 Task: Create a scrum project AgileFalcon. Add to scrum project AgileFalcon a team member softage.3@softage.net and assign as Project Lead. Add to scrum project AgileFalcon a team member softage.4@softage.net
Action: Mouse moved to (169, 51)
Screenshot: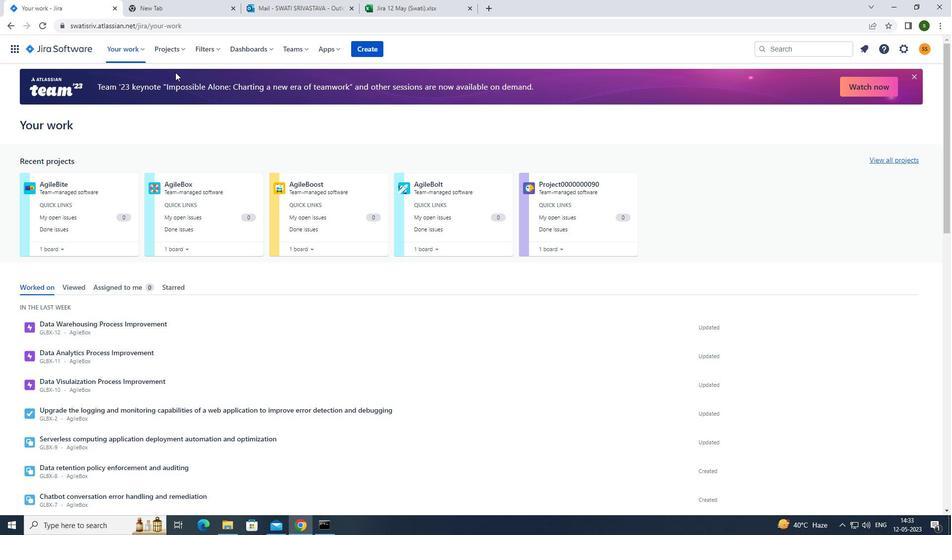 
Action: Mouse pressed left at (169, 51)
Screenshot: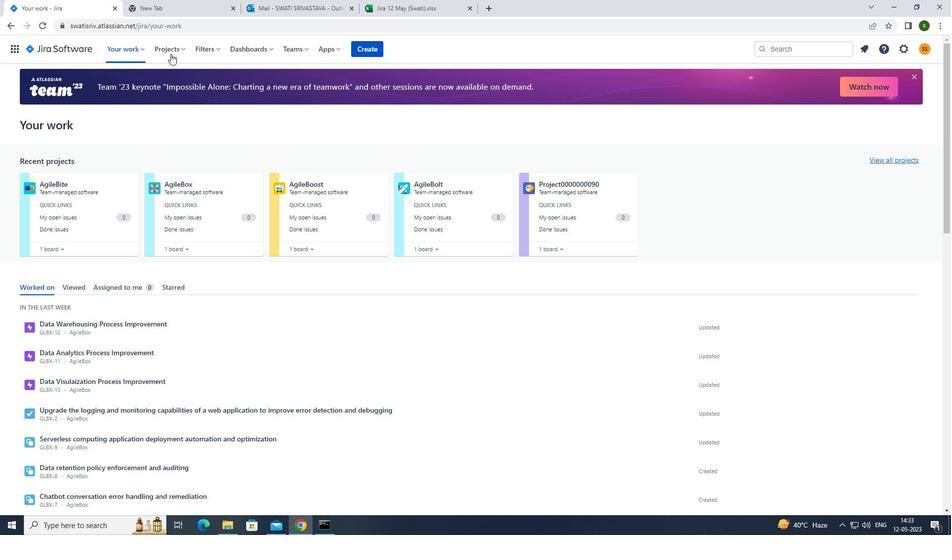 
Action: Mouse moved to (204, 250)
Screenshot: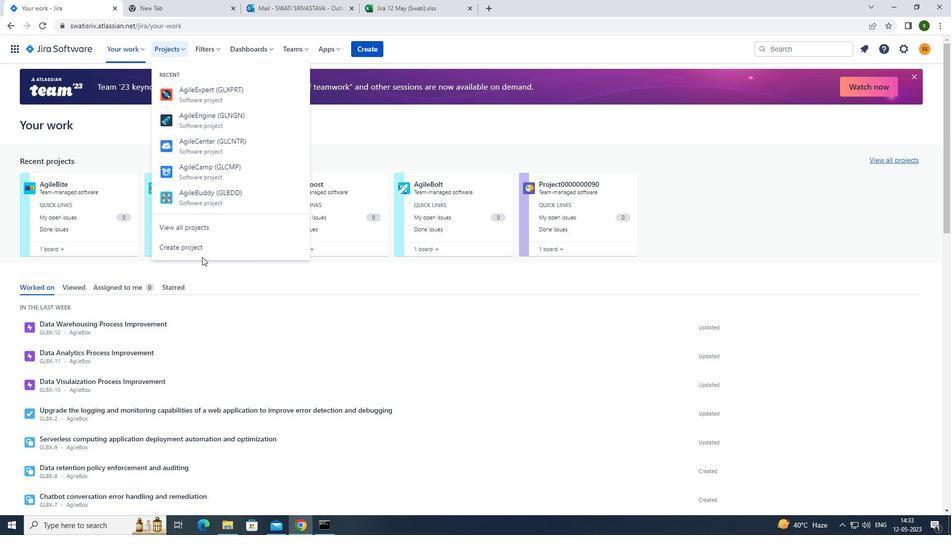 
Action: Mouse pressed left at (204, 250)
Screenshot: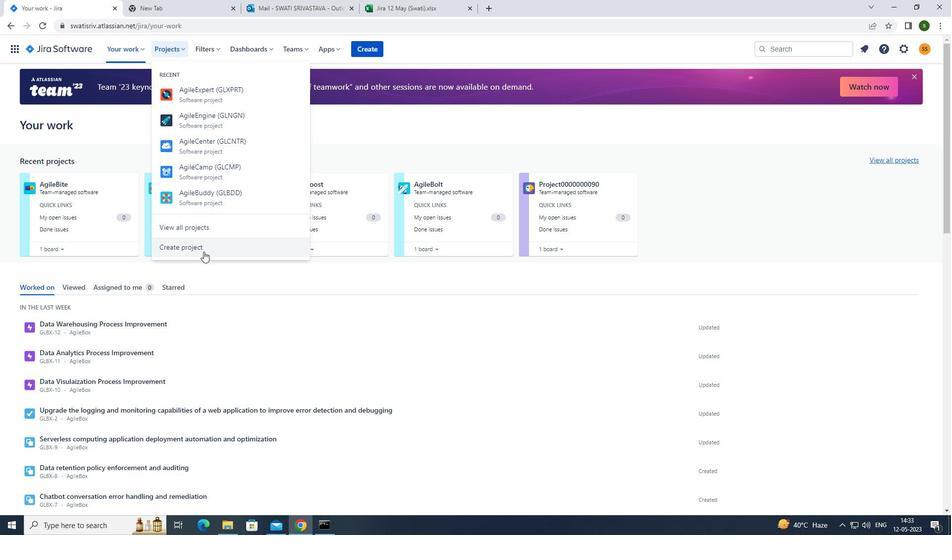 
Action: Mouse moved to (558, 245)
Screenshot: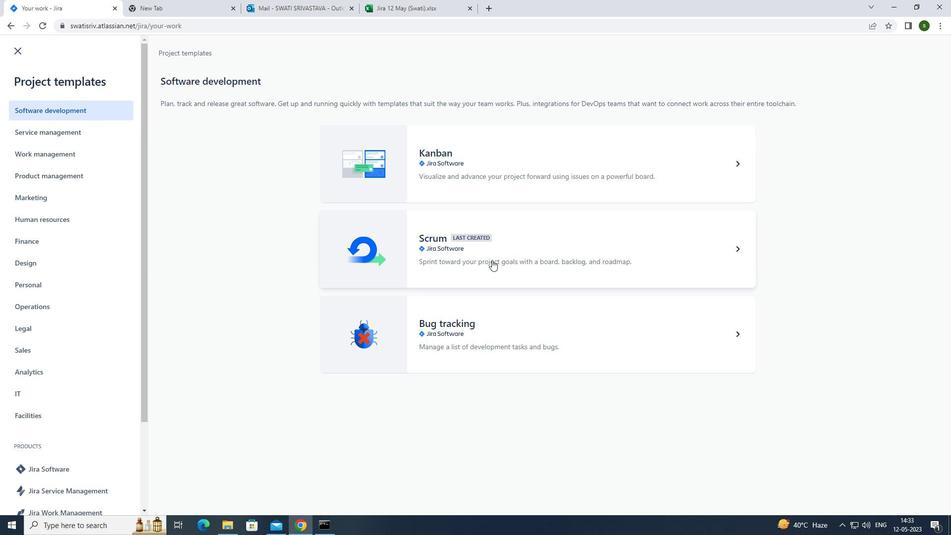 
Action: Mouse pressed left at (558, 245)
Screenshot: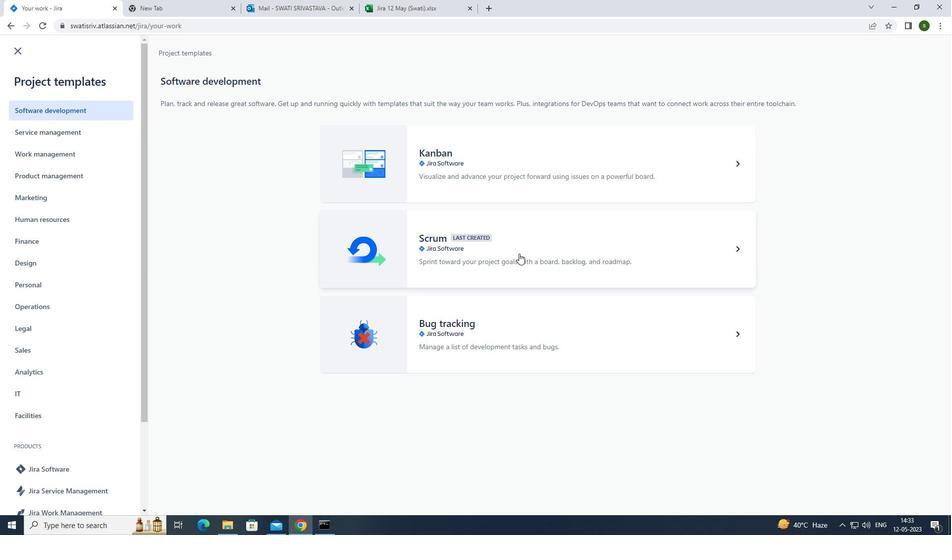 
Action: Mouse moved to (751, 490)
Screenshot: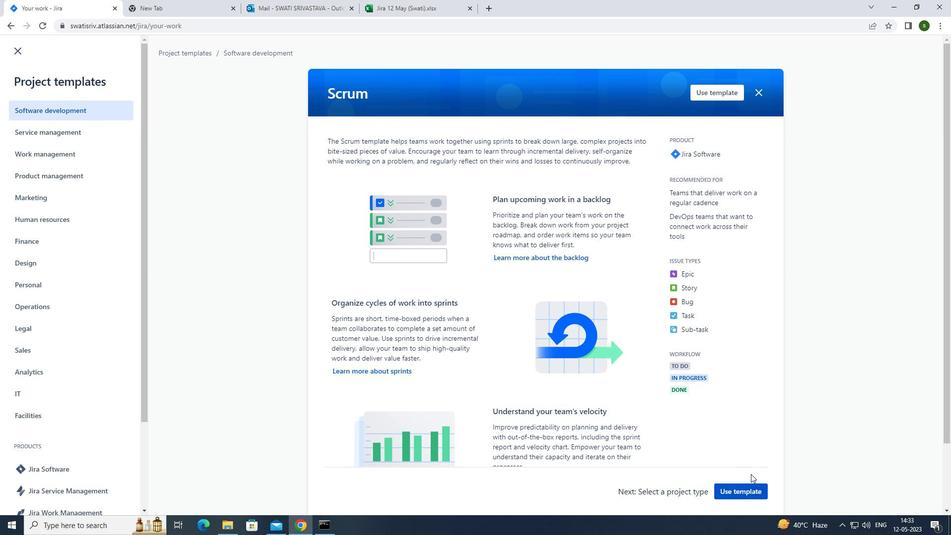 
Action: Mouse pressed left at (751, 490)
Screenshot: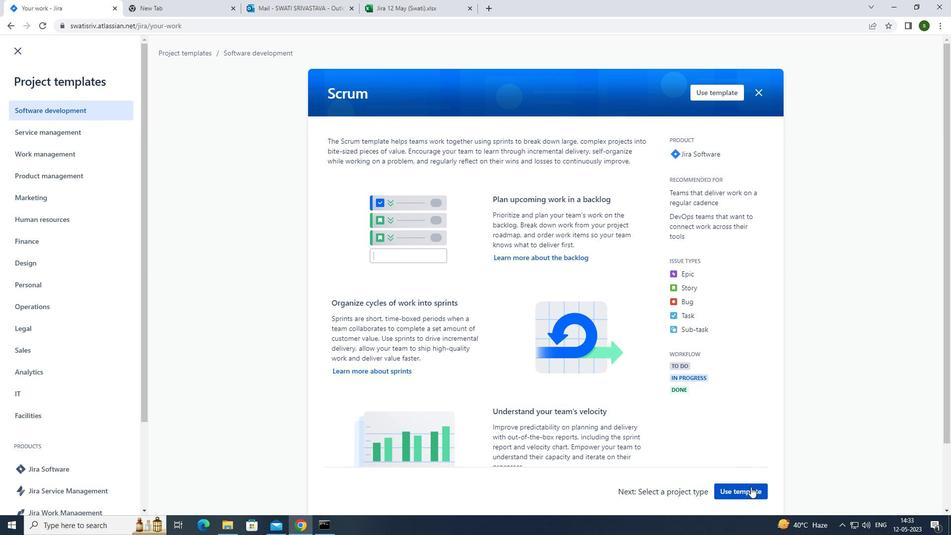 
Action: Mouse moved to (401, 485)
Screenshot: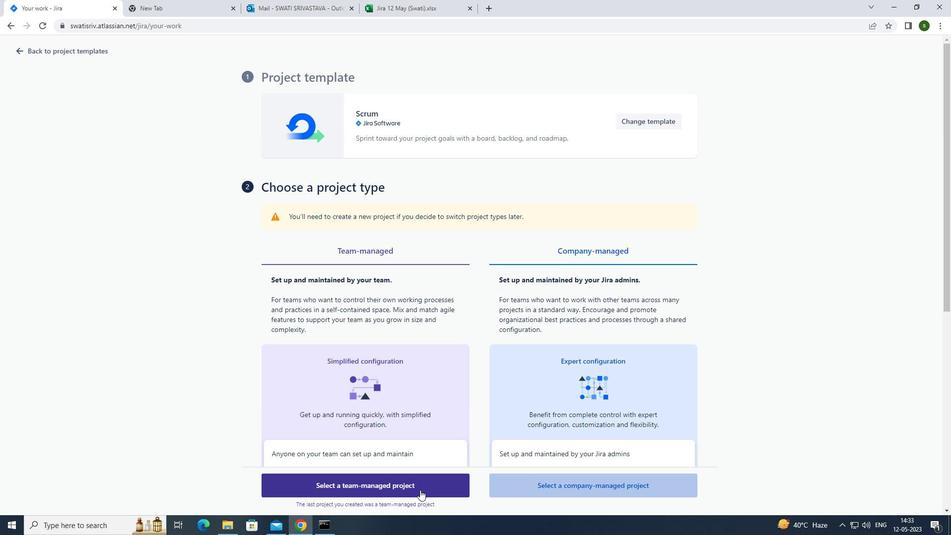 
Action: Mouse pressed left at (401, 485)
Screenshot: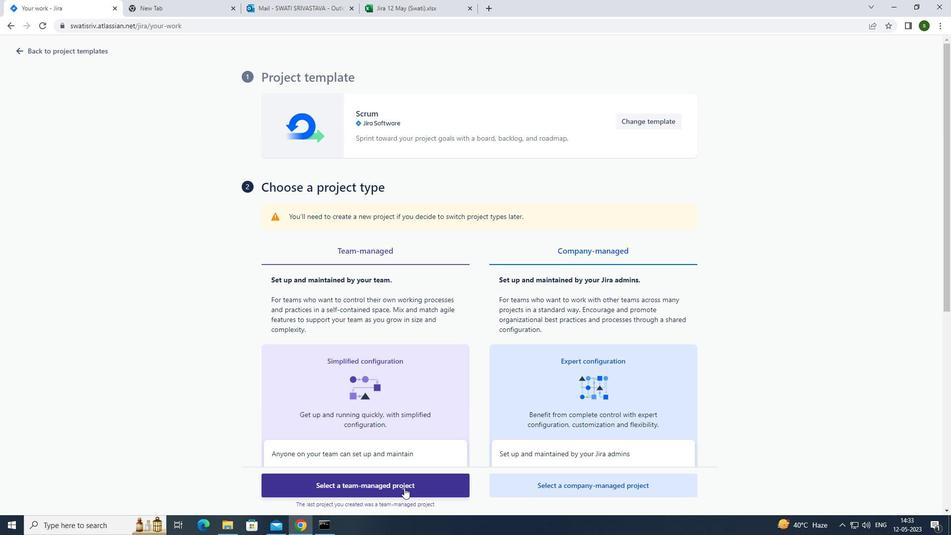 
Action: Mouse moved to (328, 230)
Screenshot: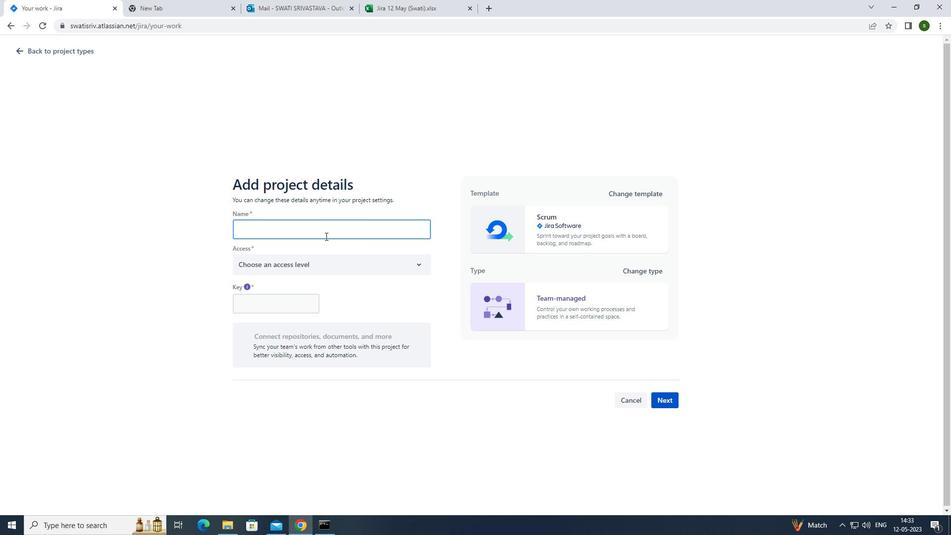 
Action: Mouse pressed left at (328, 230)
Screenshot: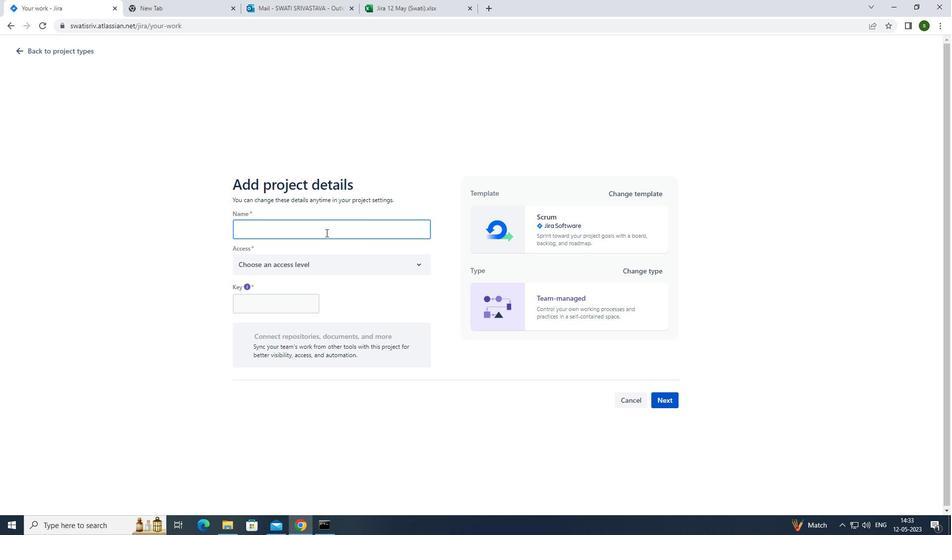 
Action: Key pressed <Key.caps_lock>a<Key.caps_lock>gile<Key.caps_lock>f<Key.caps_lock>alcon
Screenshot: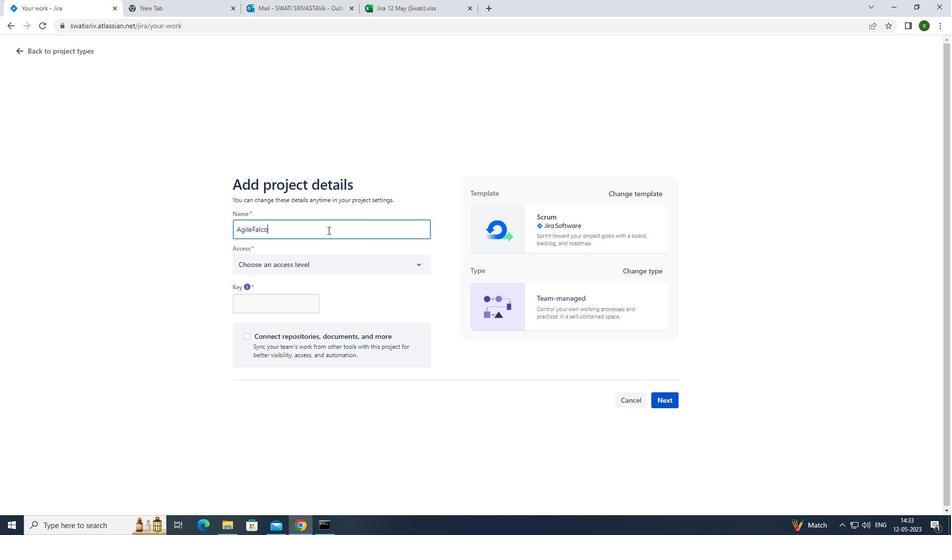 
Action: Mouse moved to (350, 256)
Screenshot: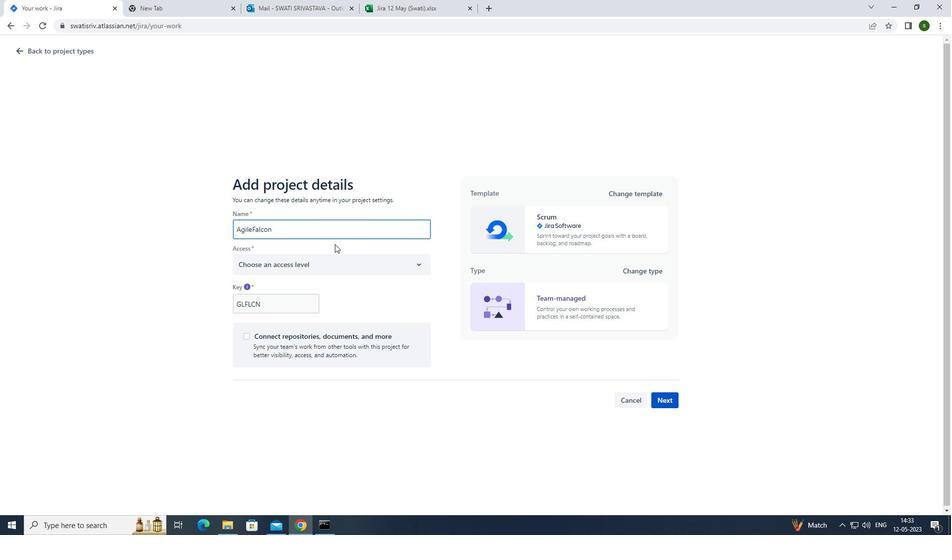 
Action: Mouse pressed left at (350, 256)
Screenshot: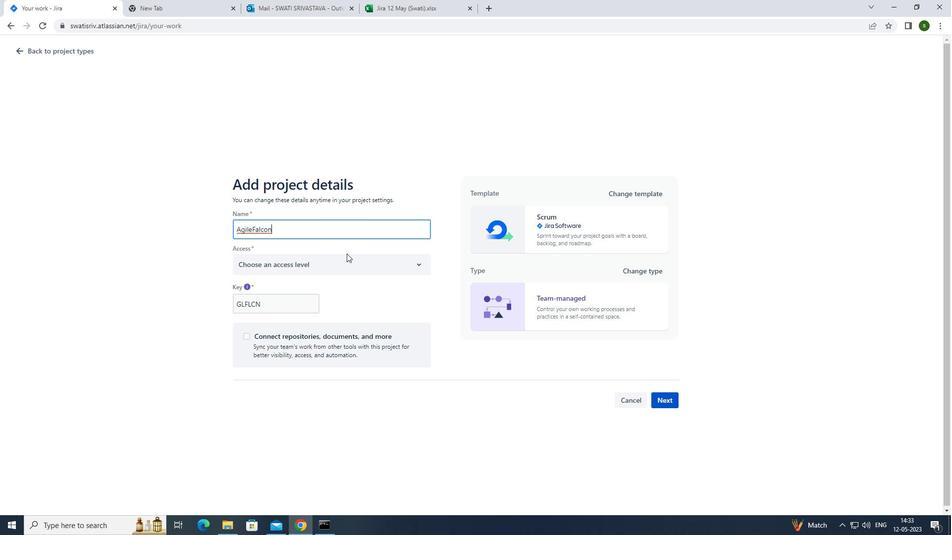 
Action: Mouse moved to (324, 286)
Screenshot: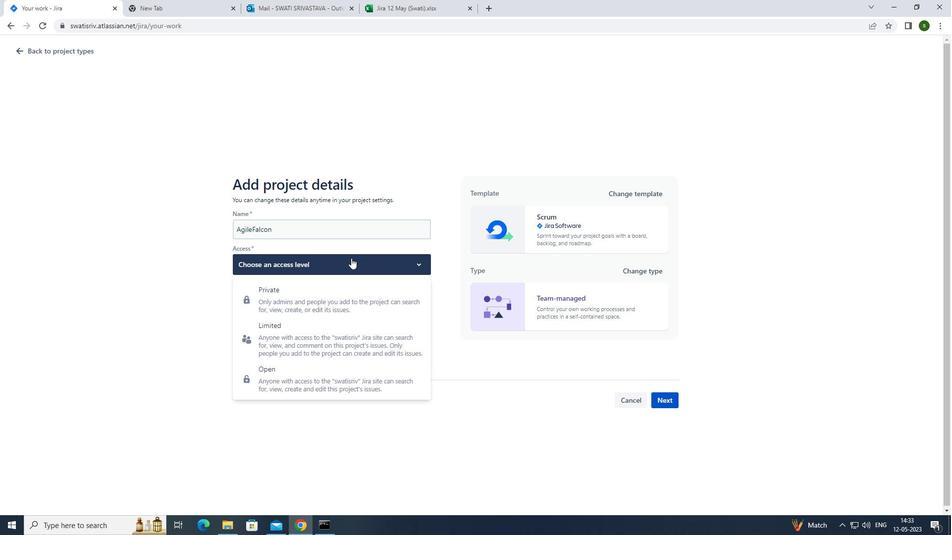 
Action: Mouse pressed left at (324, 286)
Screenshot: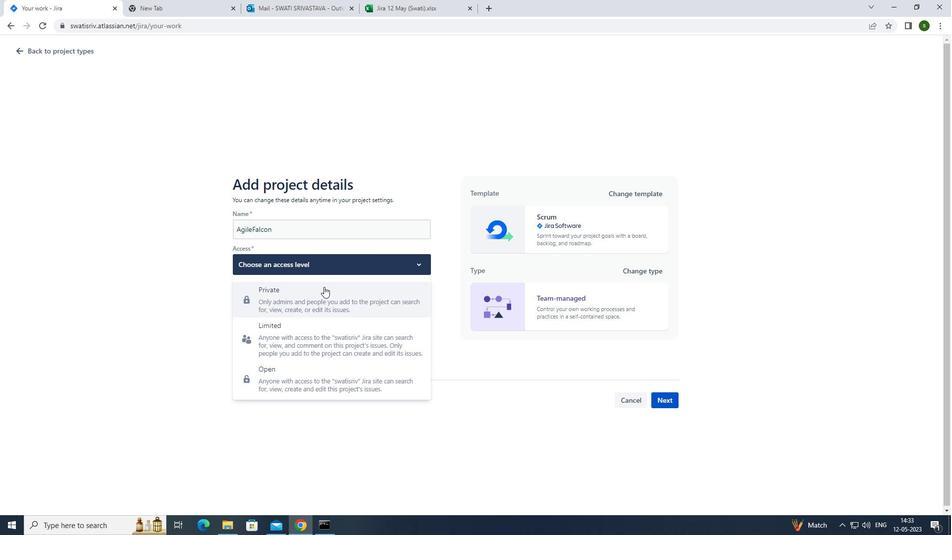 
Action: Mouse moved to (666, 404)
Screenshot: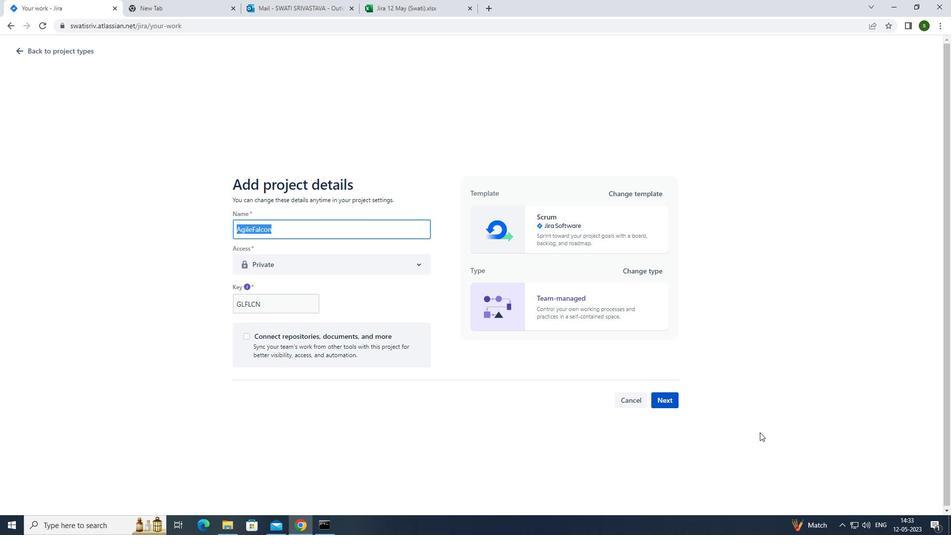 
Action: Mouse pressed left at (666, 404)
Screenshot: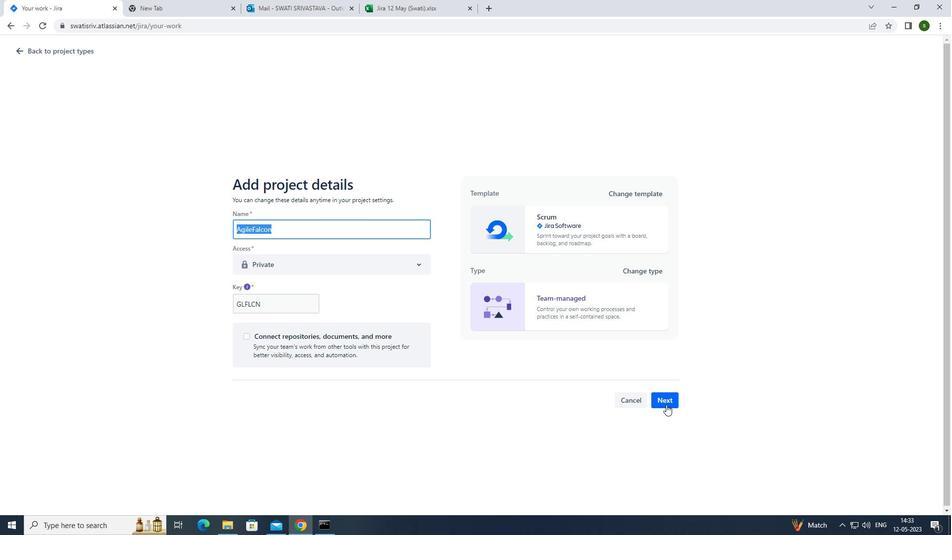 
Action: Mouse moved to (599, 338)
Screenshot: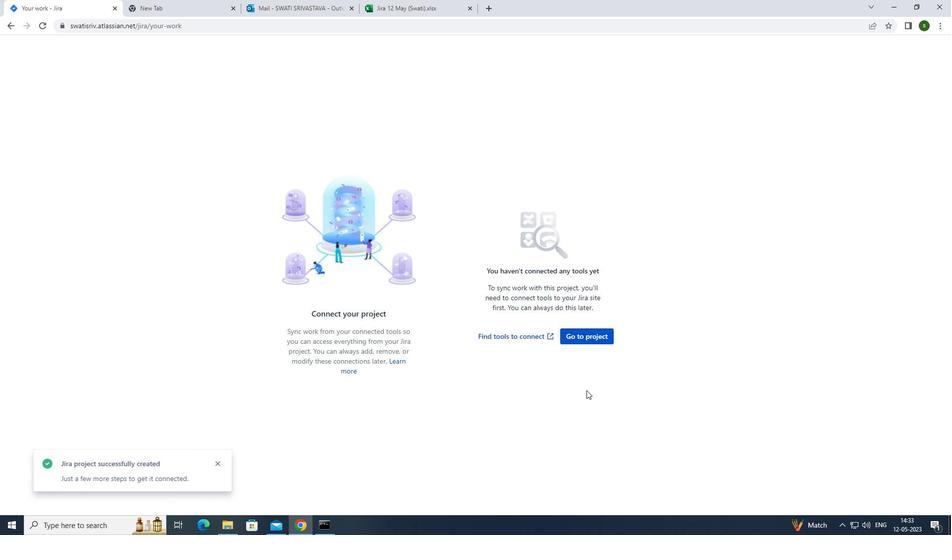 
Action: Mouse pressed left at (599, 338)
Screenshot: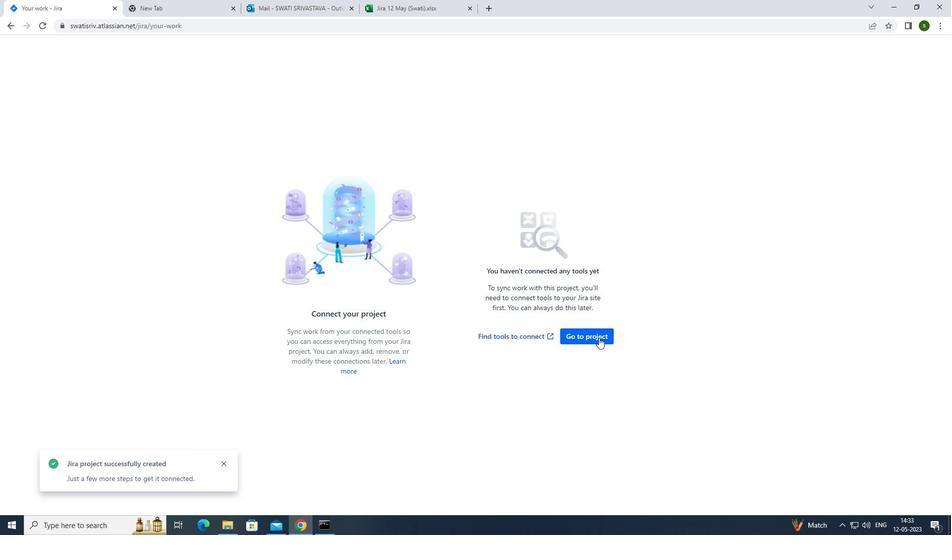 
Action: Mouse moved to (237, 130)
Screenshot: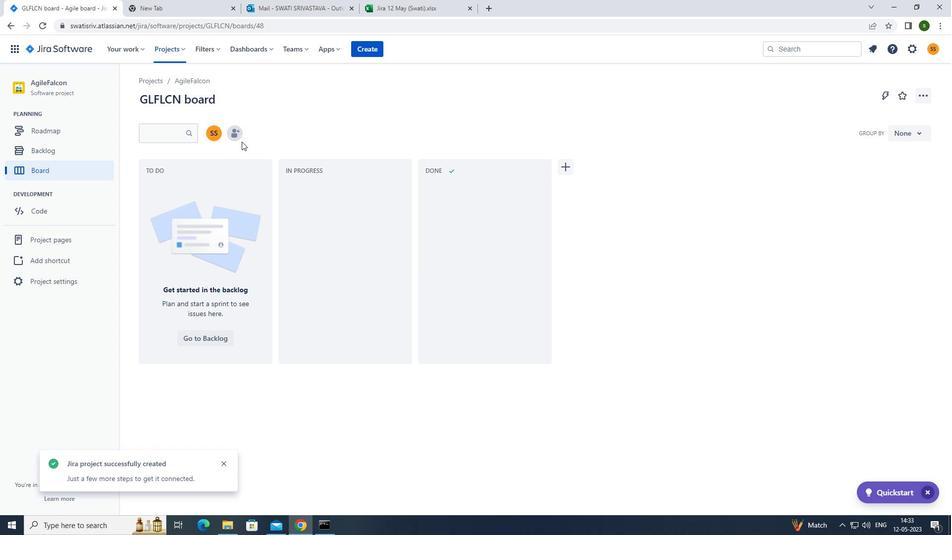 
Action: Mouse pressed left at (237, 130)
Screenshot: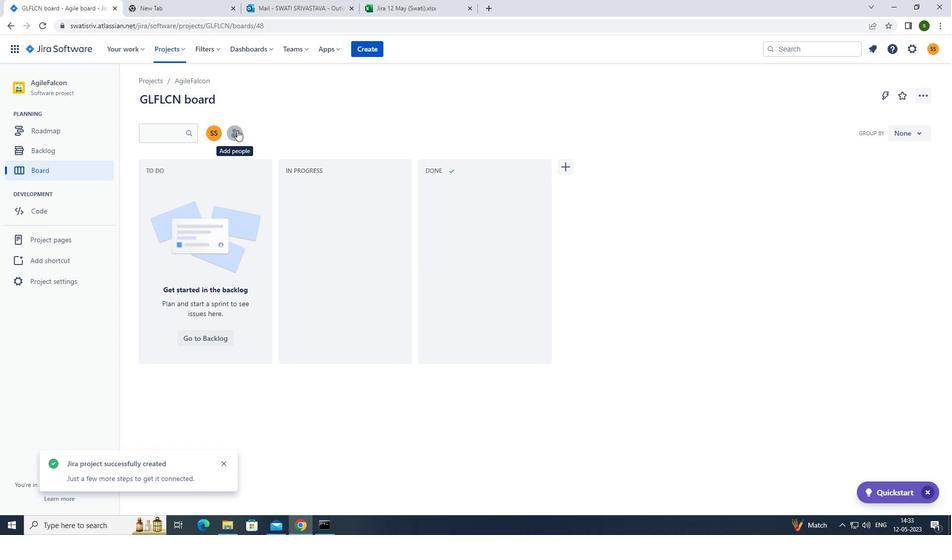 
Action: Mouse moved to (484, 122)
Screenshot: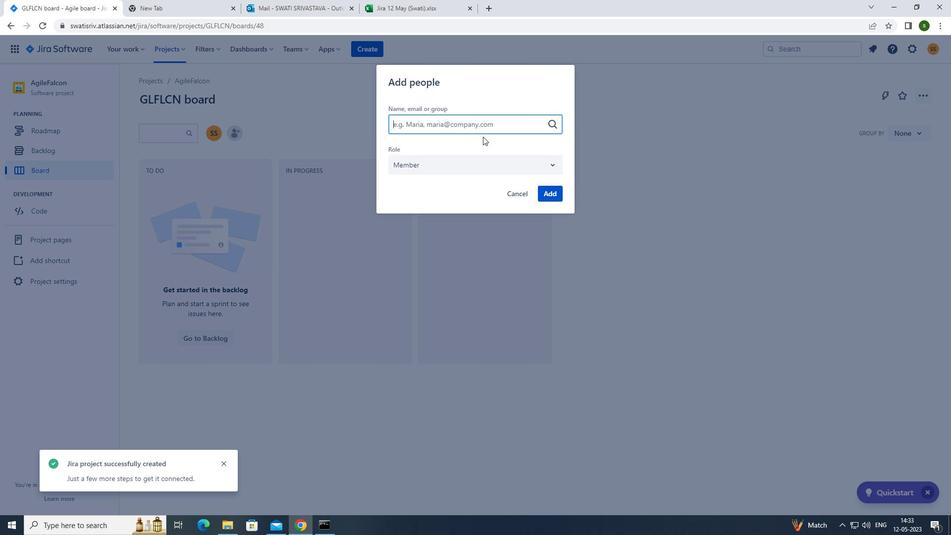
Action: Mouse pressed left at (484, 122)
Screenshot: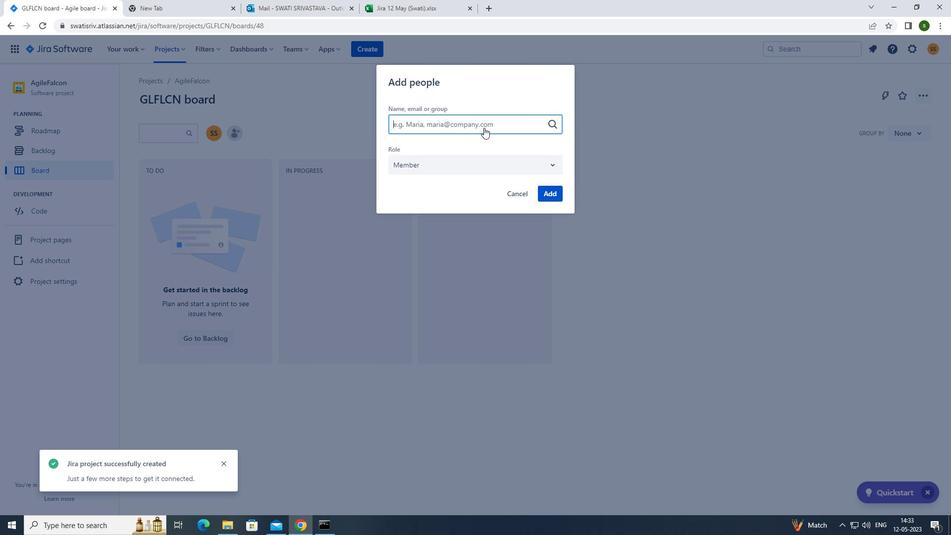 
Action: Key pressed s
Screenshot: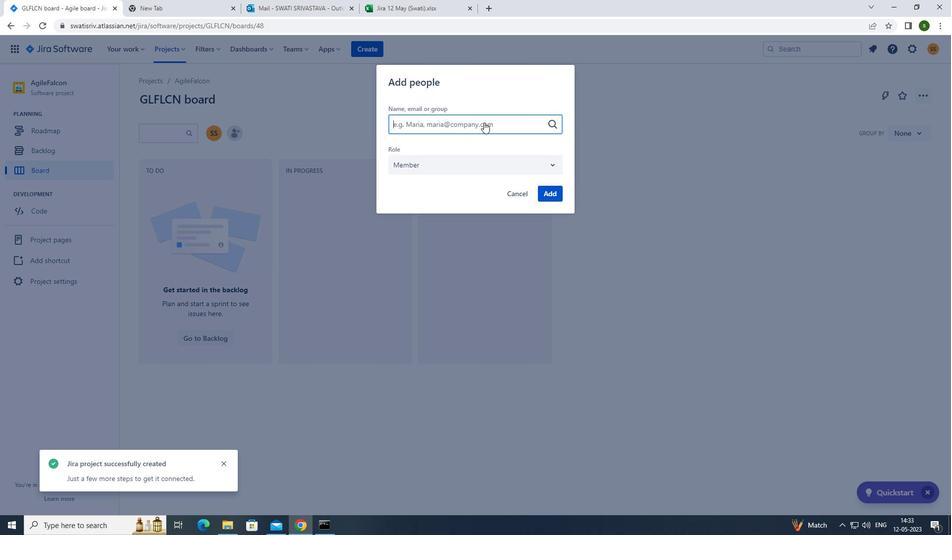 
Action: Mouse moved to (462, 269)
Screenshot: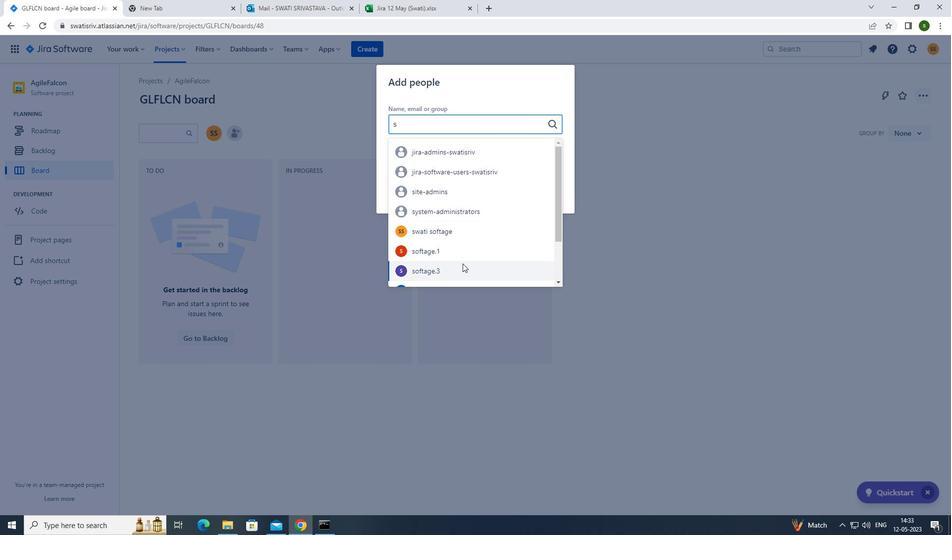 
Action: Mouse pressed left at (462, 269)
Screenshot: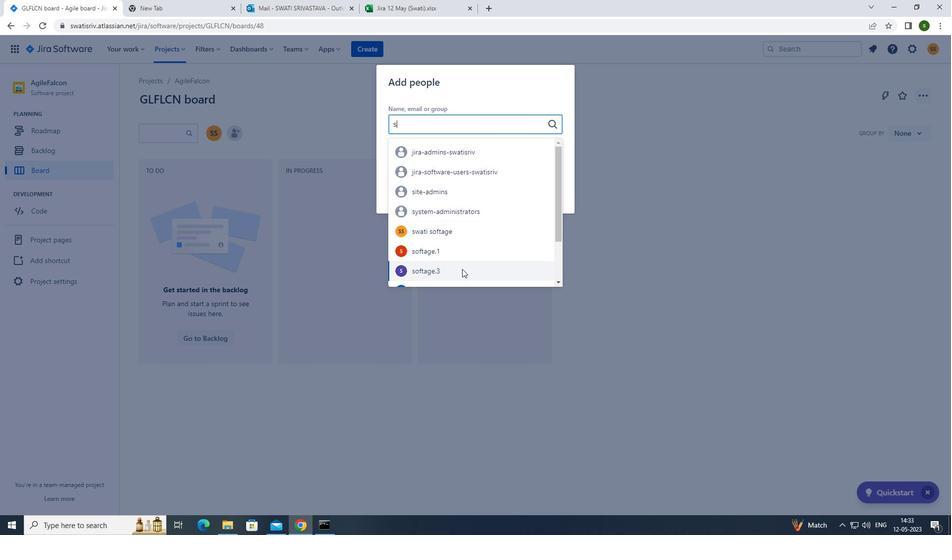 
Action: Mouse moved to (550, 191)
Screenshot: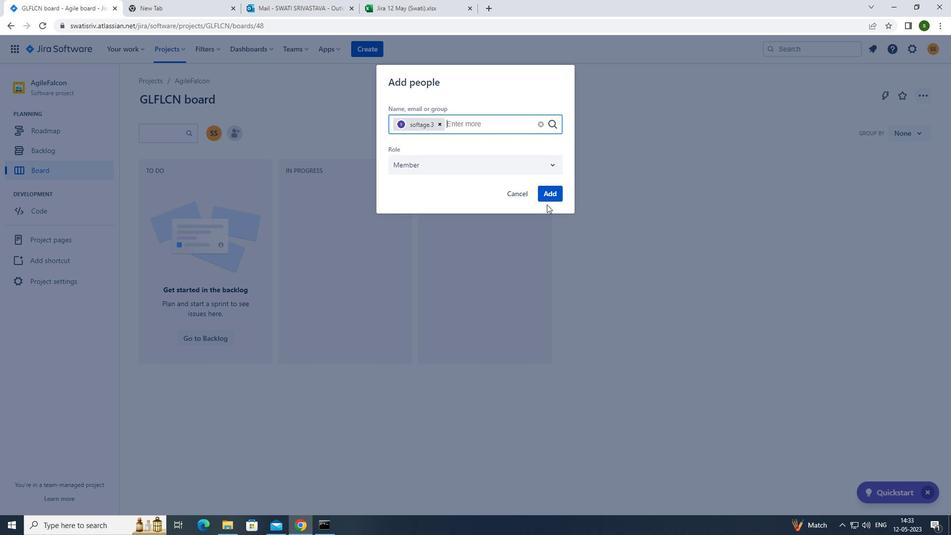 
Action: Mouse pressed left at (550, 191)
Screenshot: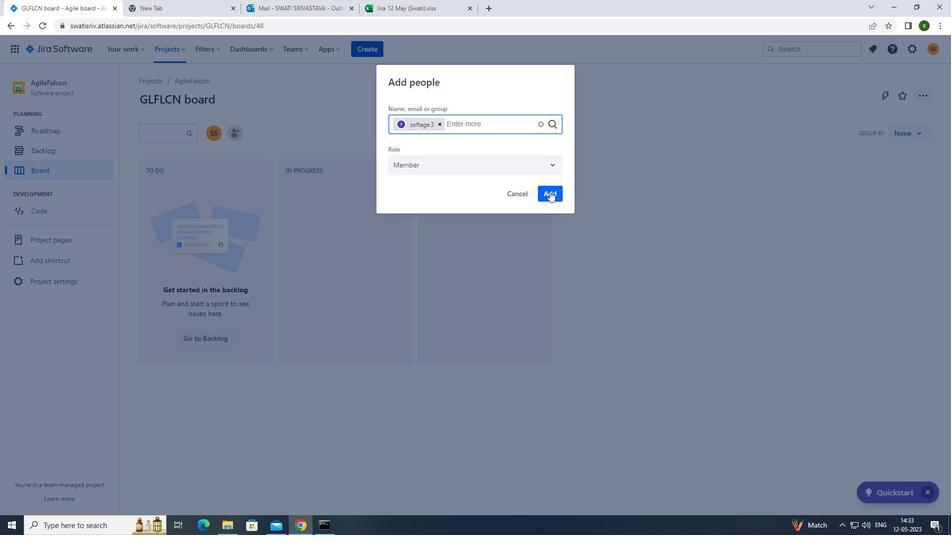 
Action: Mouse moved to (47, 276)
Screenshot: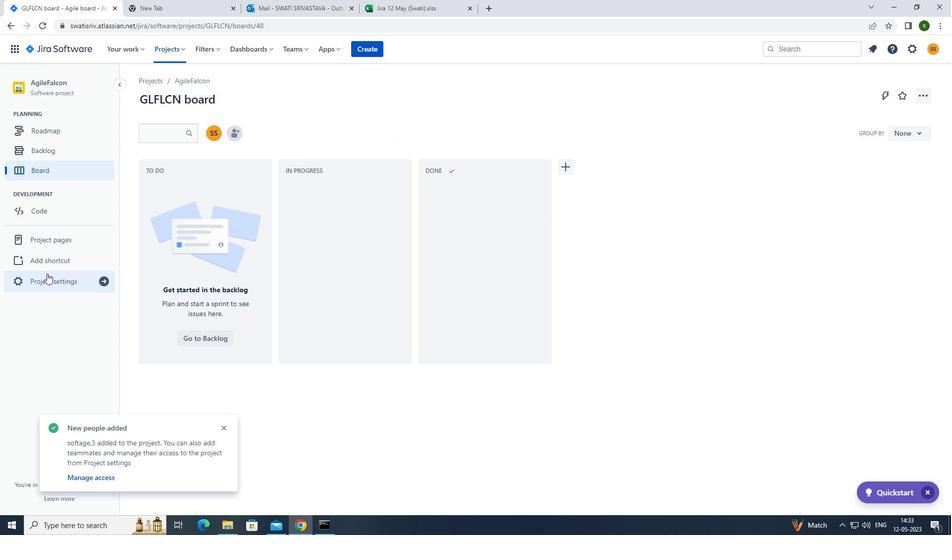 
Action: Mouse pressed left at (47, 276)
Screenshot: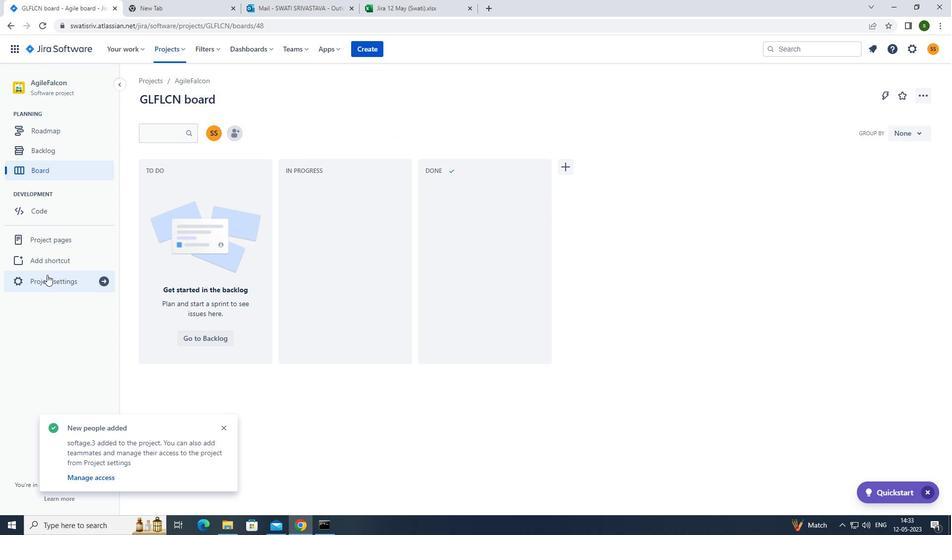 
Action: Mouse moved to (523, 355)
Screenshot: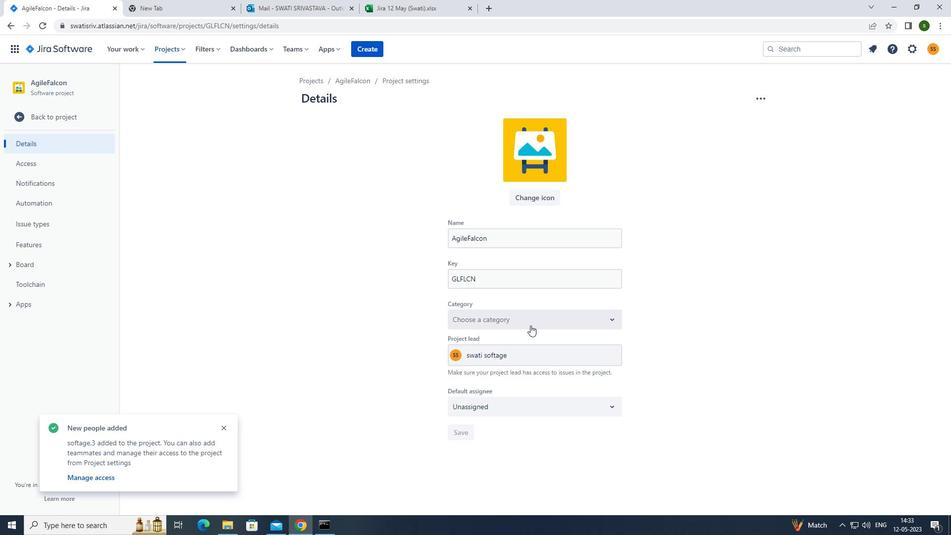 
Action: Mouse pressed left at (523, 355)
Screenshot: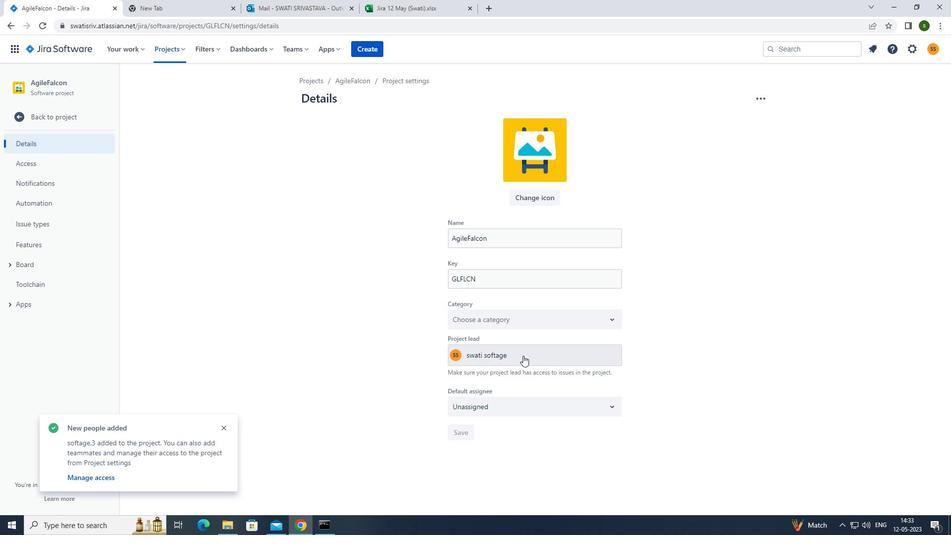
Action: Mouse moved to (522, 409)
Screenshot: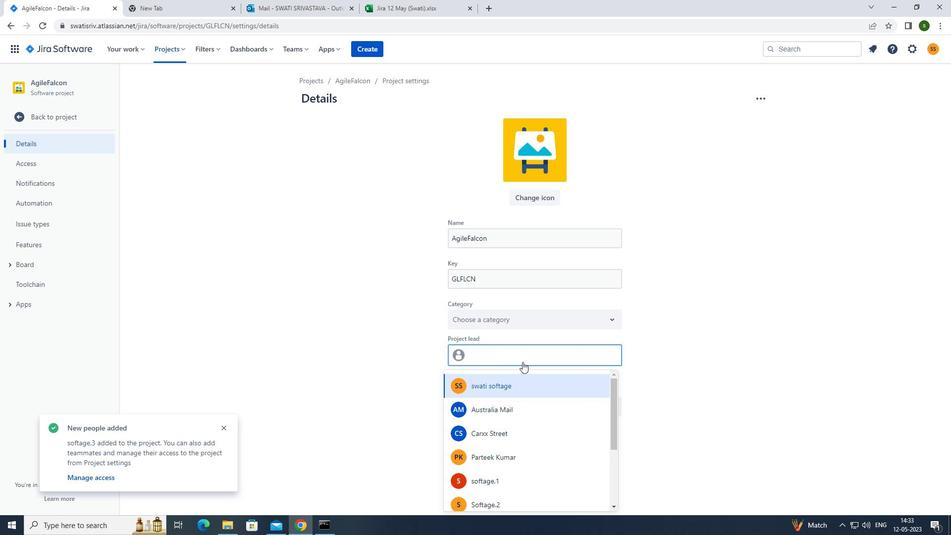 
Action: Mouse scrolled (522, 408) with delta (0, 0)
Screenshot: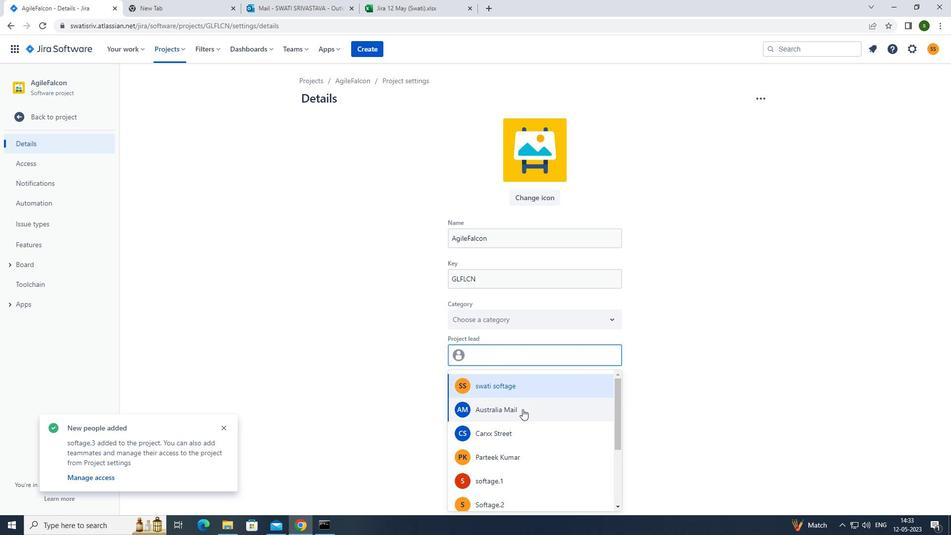 
Action: Mouse moved to (522, 410)
Screenshot: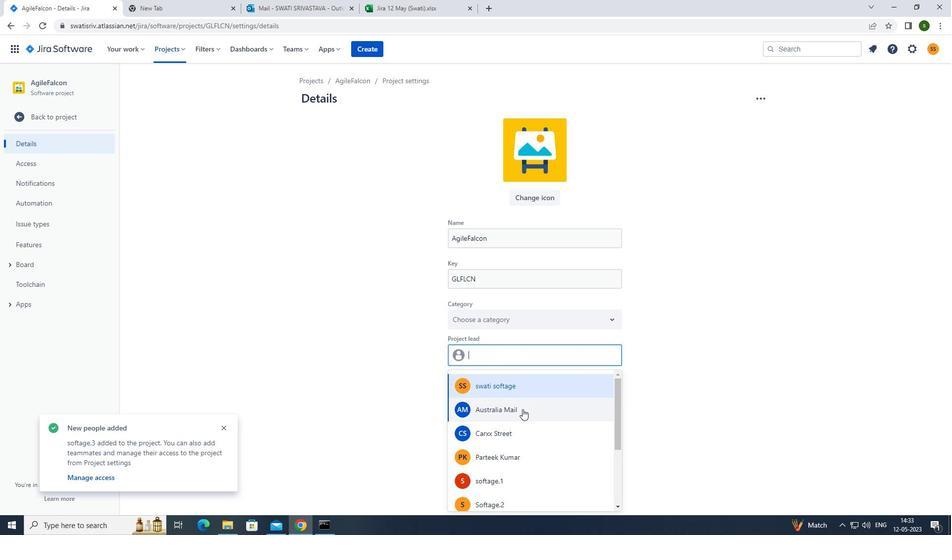 
Action: Mouse scrolled (522, 410) with delta (0, 0)
Screenshot: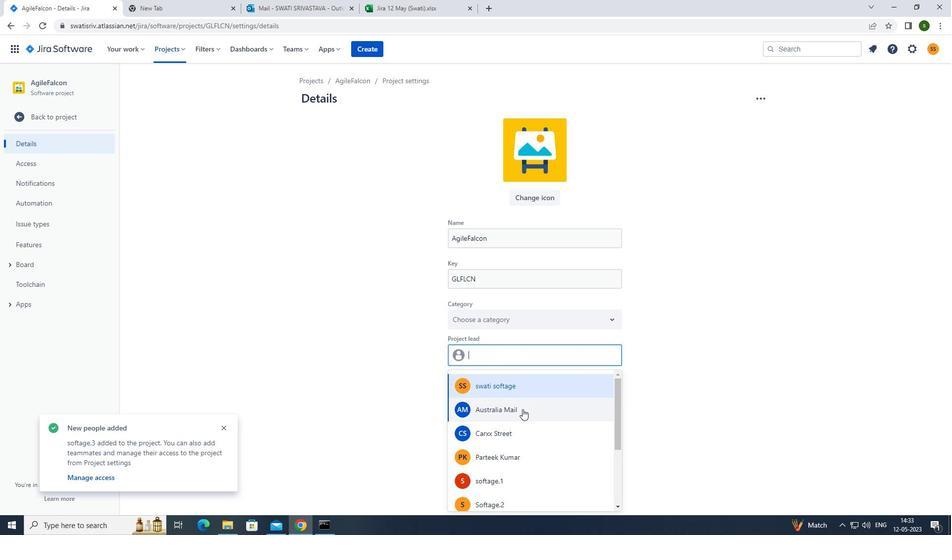 
Action: Mouse moved to (510, 426)
Screenshot: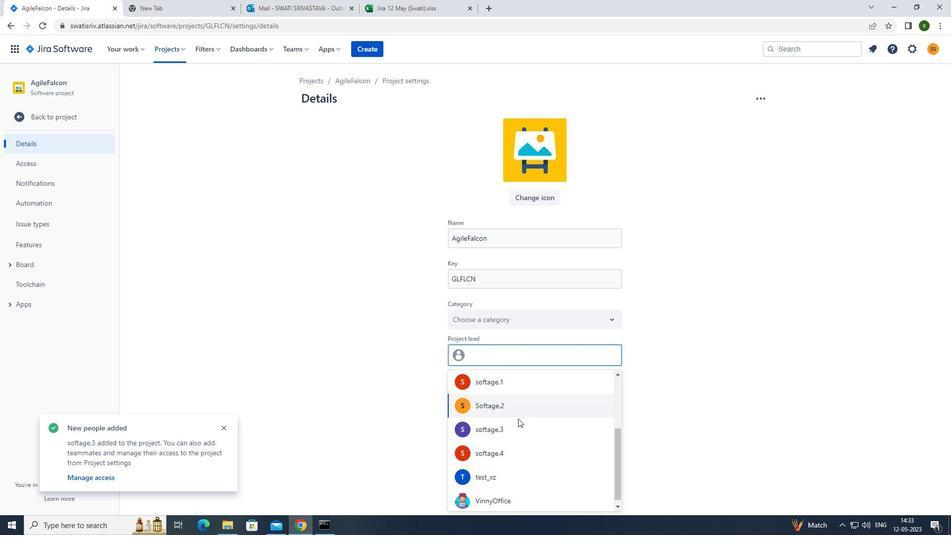 
Action: Mouse pressed left at (510, 426)
Screenshot: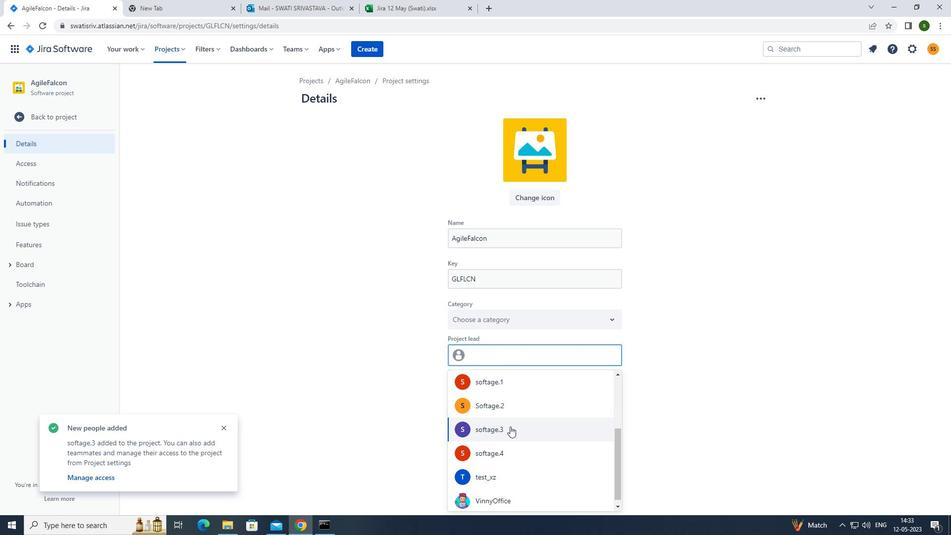 
Action: Mouse moved to (457, 430)
Screenshot: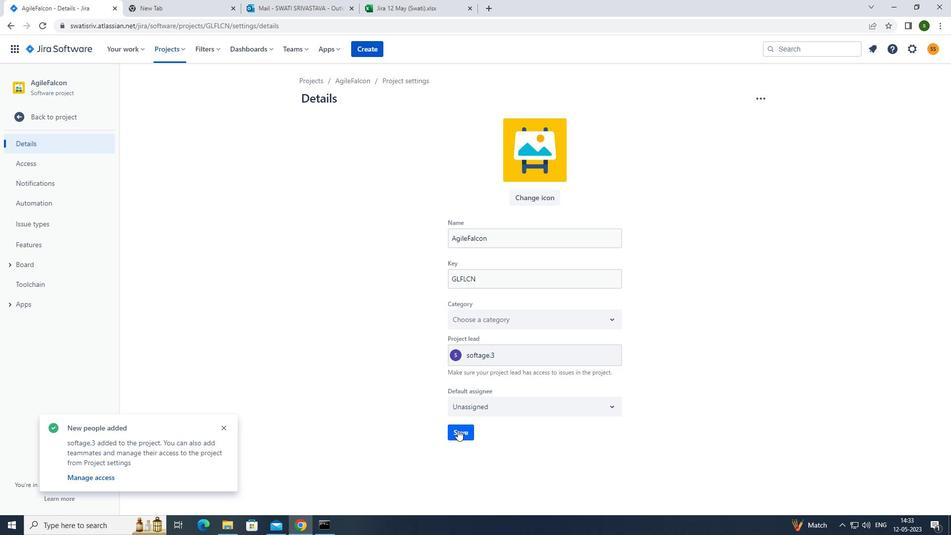 
Action: Mouse pressed left at (457, 430)
Screenshot: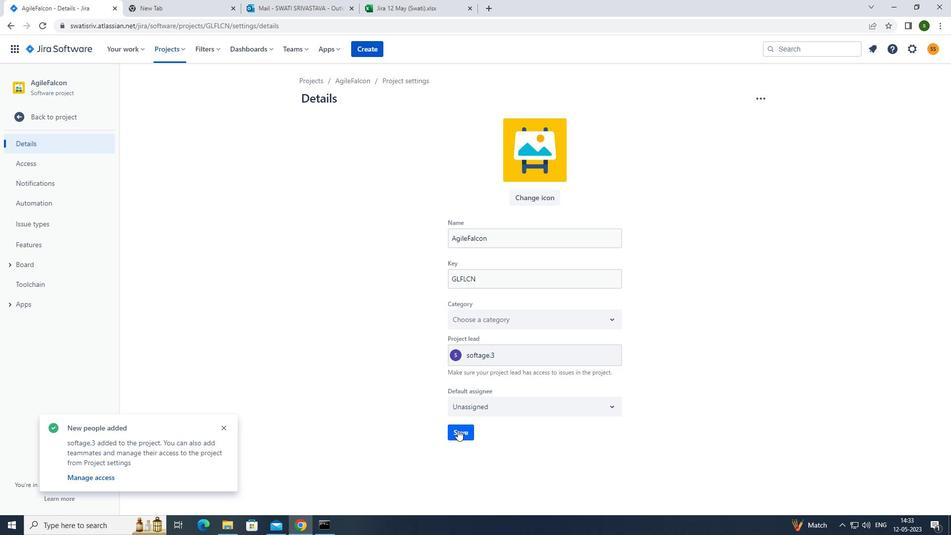 
Action: Mouse moved to (76, 116)
Screenshot: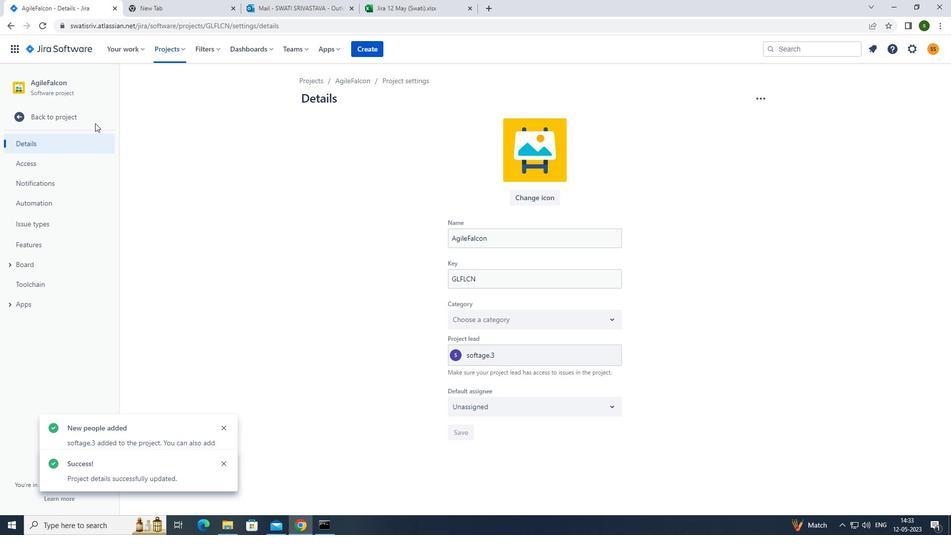 
Action: Mouse pressed left at (76, 116)
Screenshot: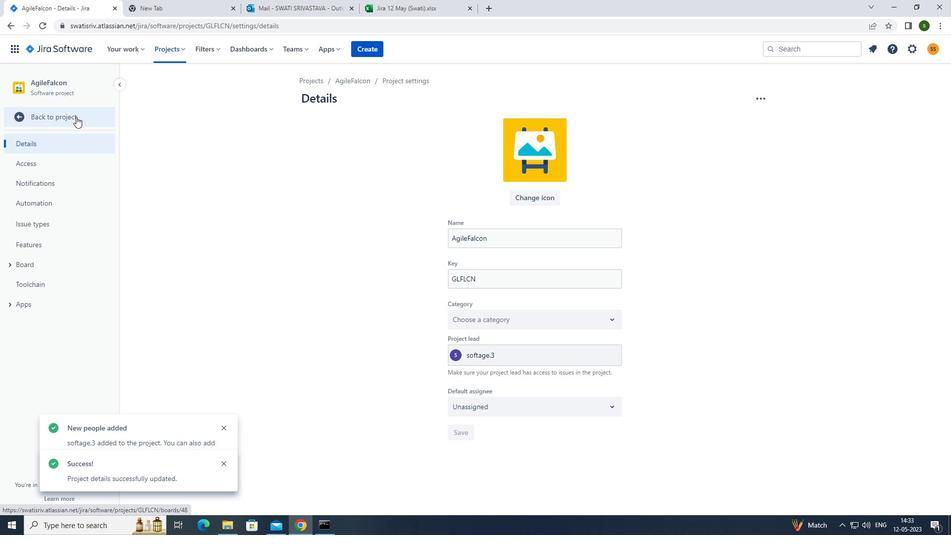
Action: Mouse moved to (236, 137)
Screenshot: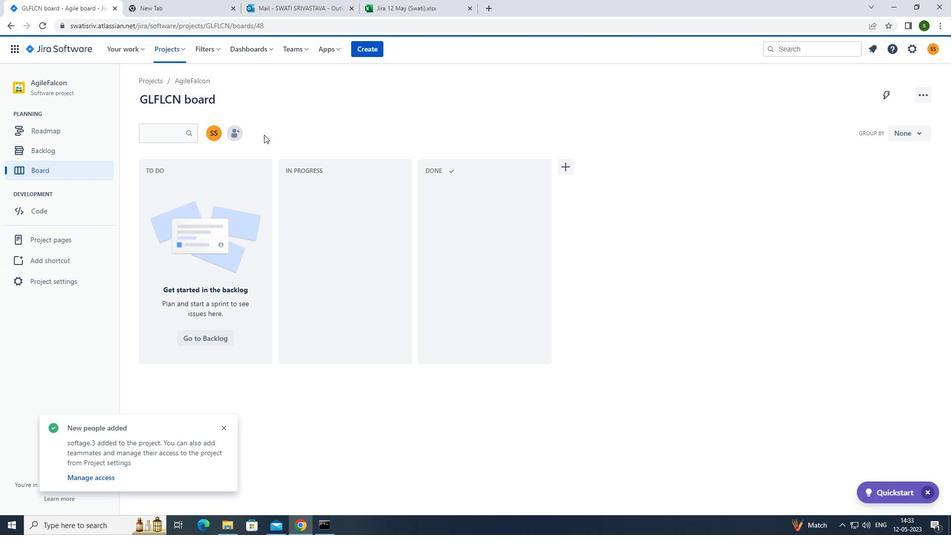 
Action: Mouse pressed left at (236, 137)
Screenshot: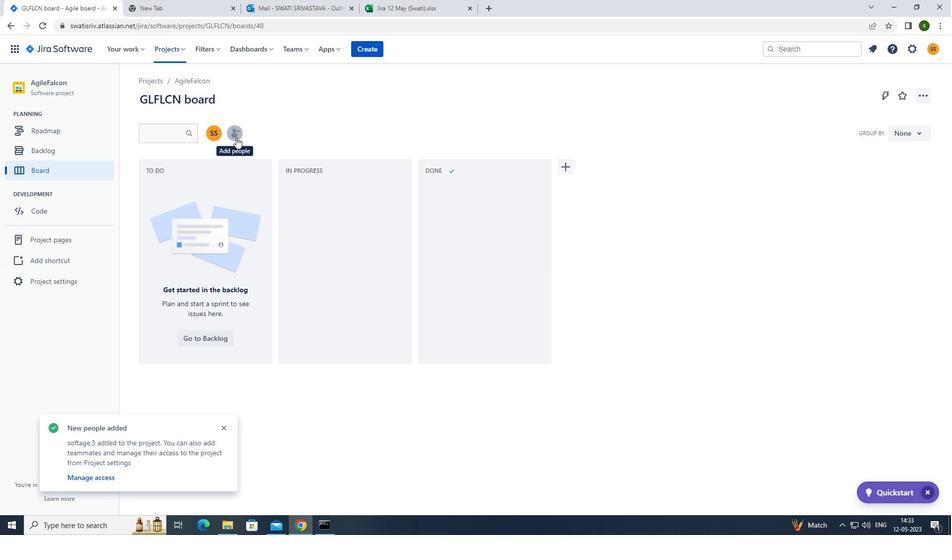 
Action: Mouse moved to (440, 122)
Screenshot: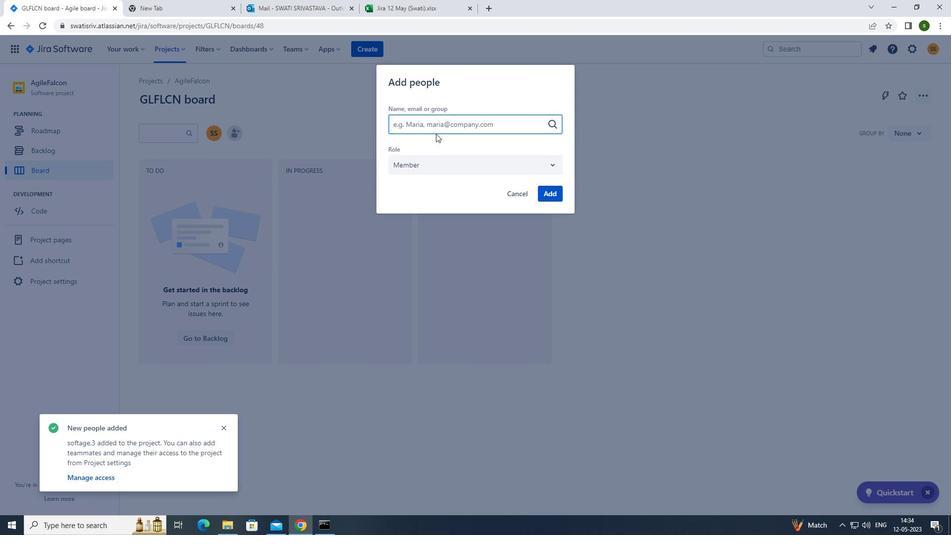 
Action: Key pressed s
Screenshot: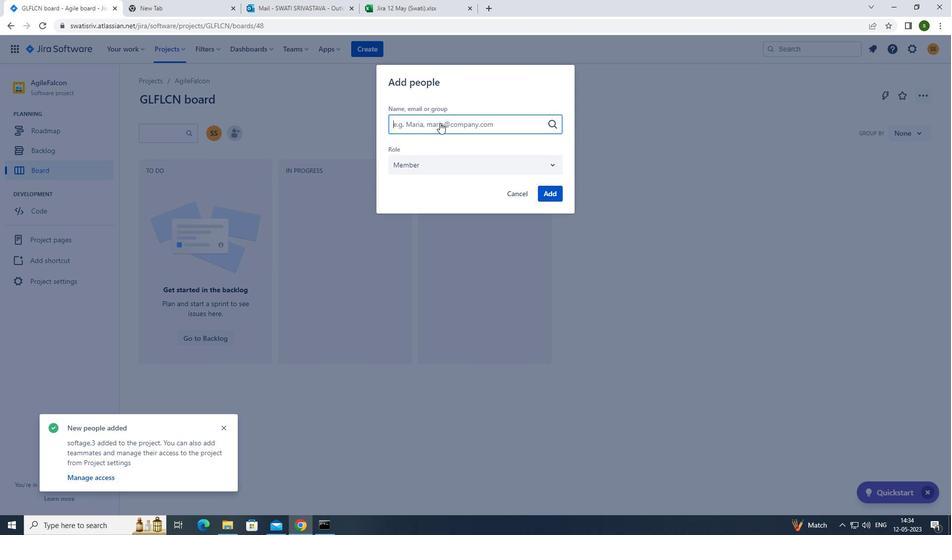 
Action: Mouse moved to (466, 238)
Screenshot: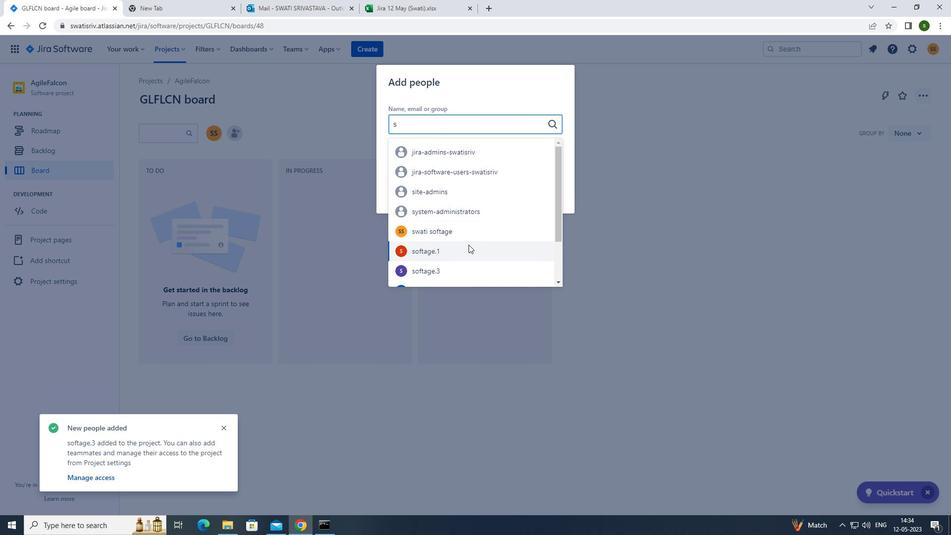 
Action: Mouse scrolled (466, 237) with delta (0, 0)
Screenshot: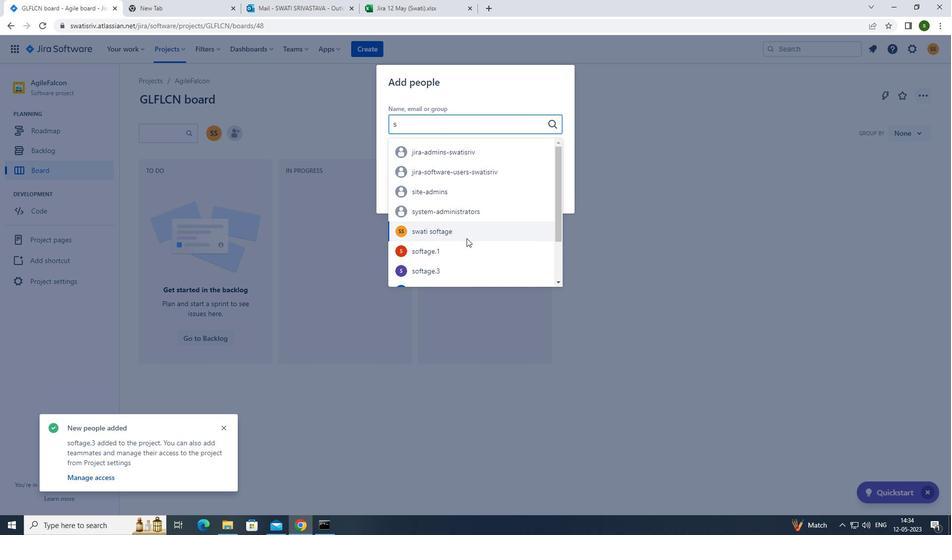 
Action: Mouse moved to (434, 279)
Screenshot: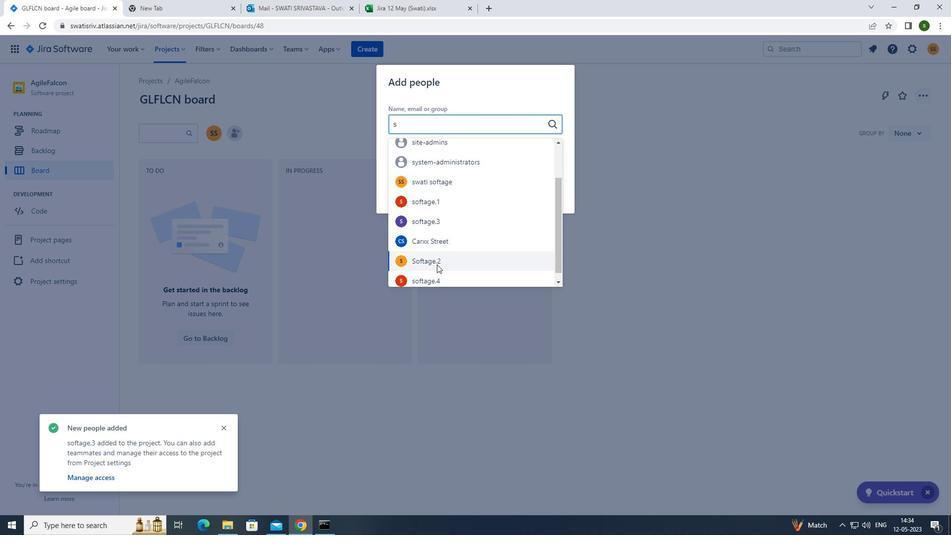 
Action: Mouse pressed left at (434, 279)
Screenshot: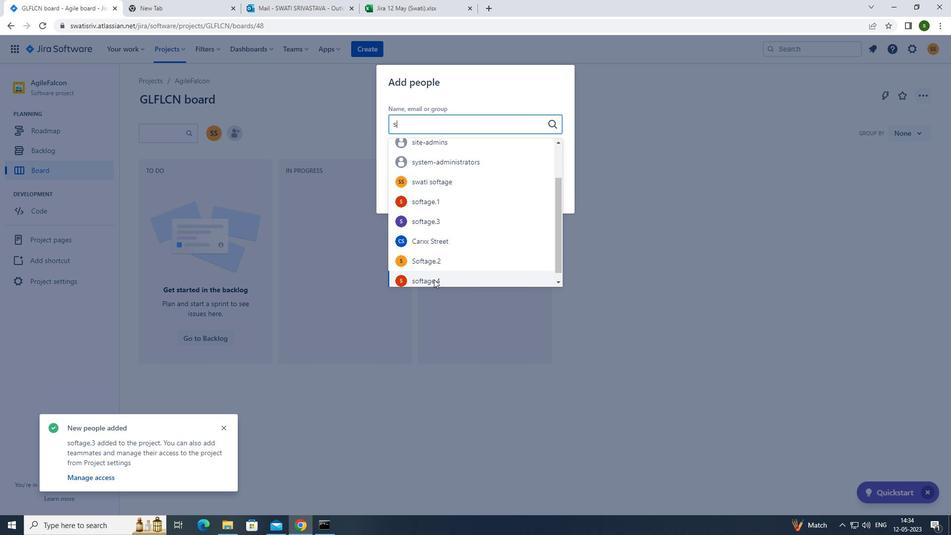 
Action: Mouse moved to (546, 189)
Screenshot: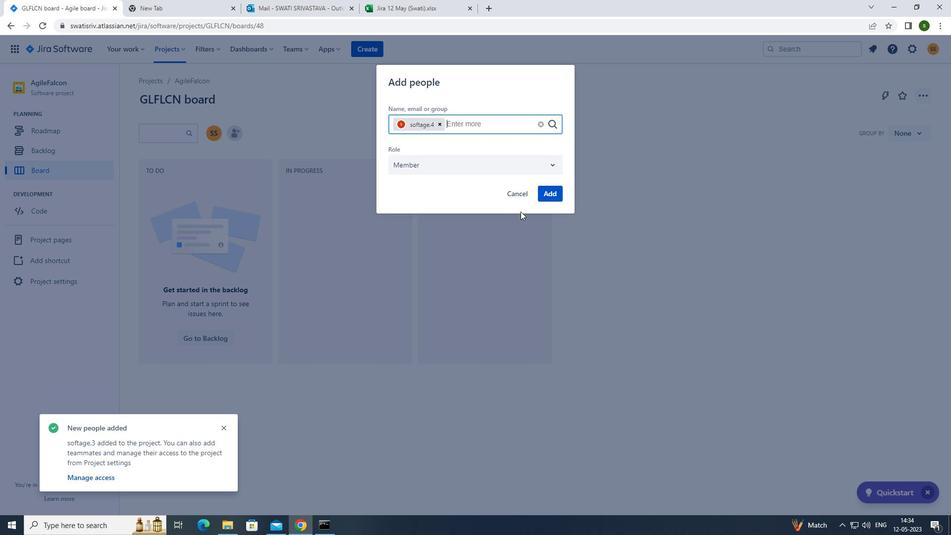 
Action: Mouse pressed left at (546, 189)
Screenshot: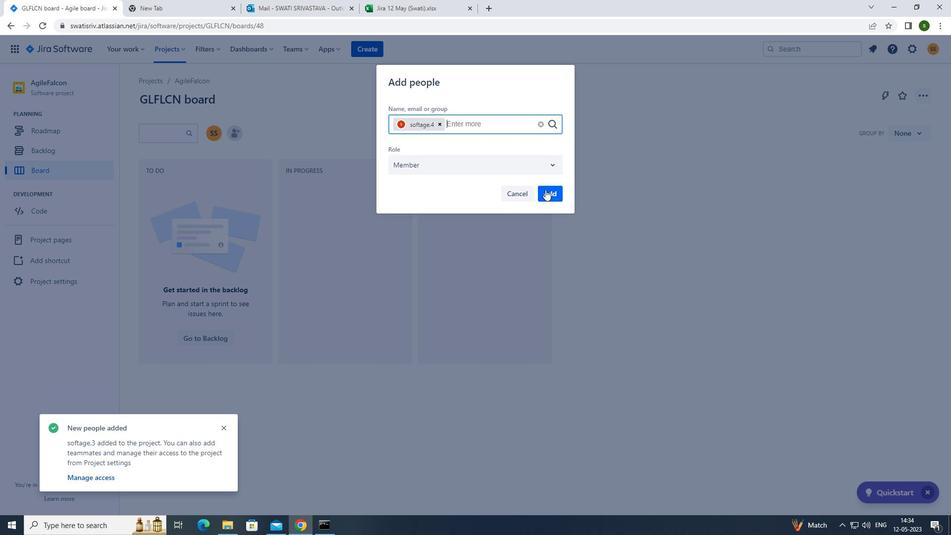 
Action: Mouse moved to (599, 244)
Screenshot: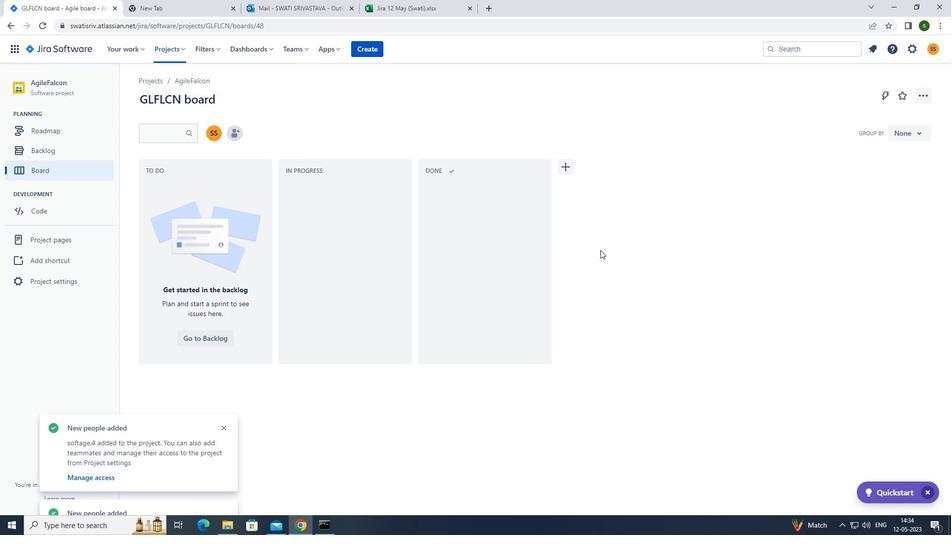 
